 Task: Click the Documents Section Under Process Payment.
Action: Mouse moved to (121, 14)
Screenshot: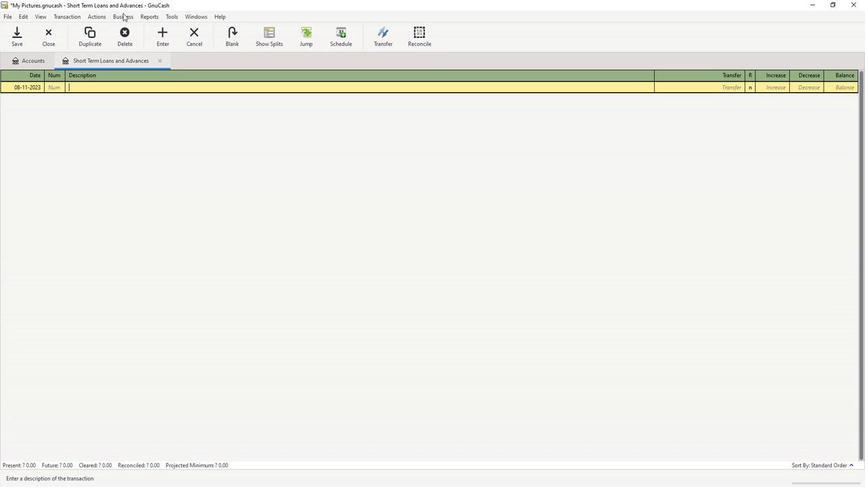 
Action: Mouse pressed left at (121, 14)
Screenshot: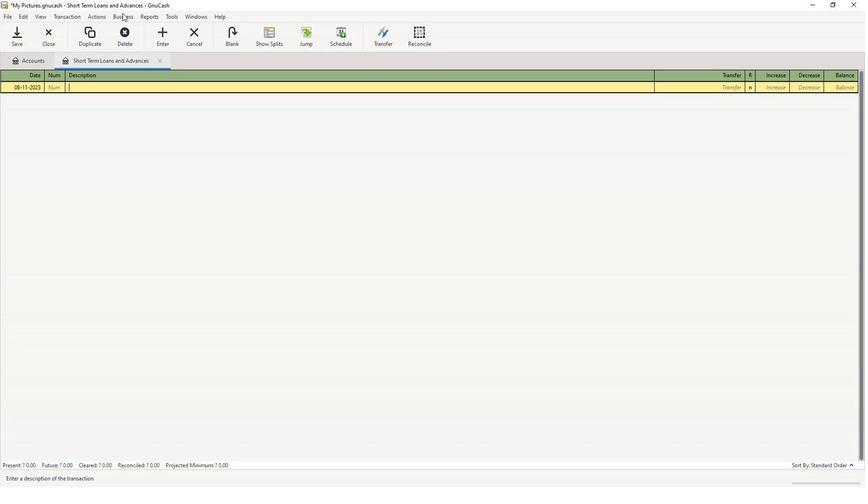 
Action: Mouse moved to (132, 27)
Screenshot: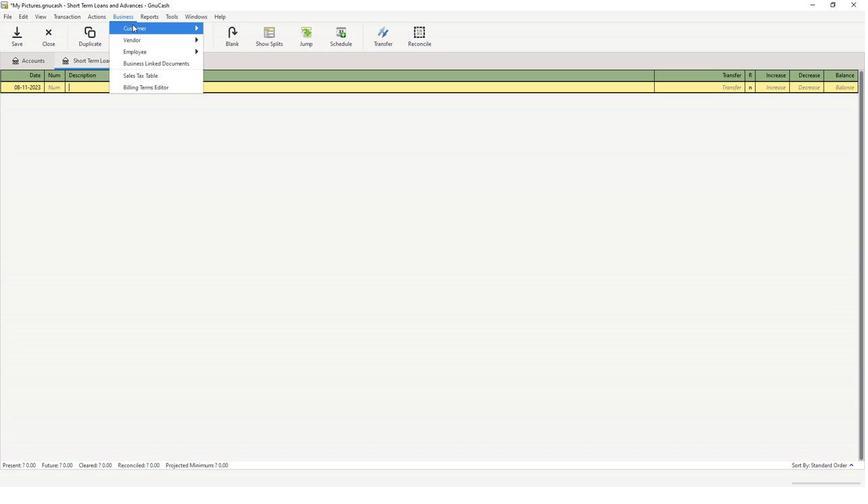 
Action: Mouse pressed left at (132, 27)
Screenshot: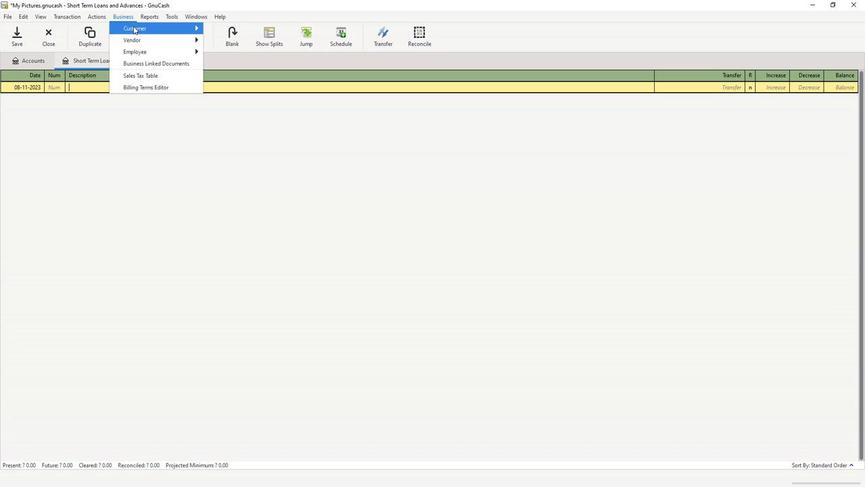 
Action: Mouse moved to (240, 110)
Screenshot: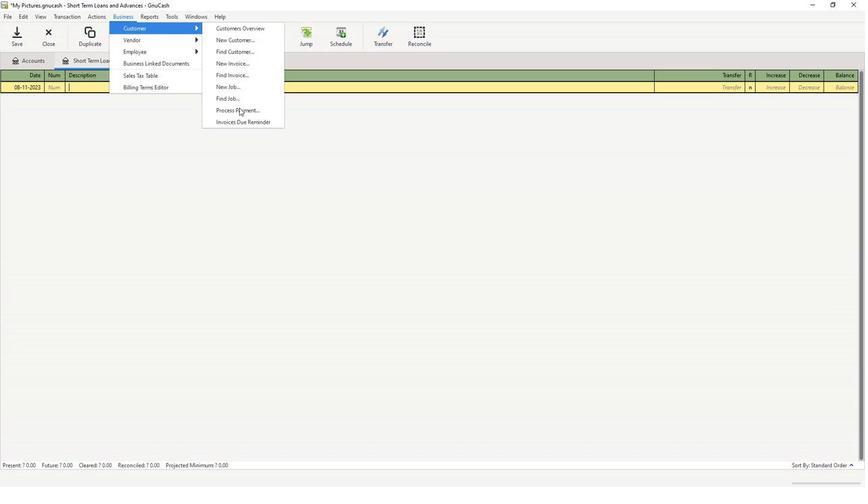 
Action: Mouse pressed left at (240, 110)
Screenshot: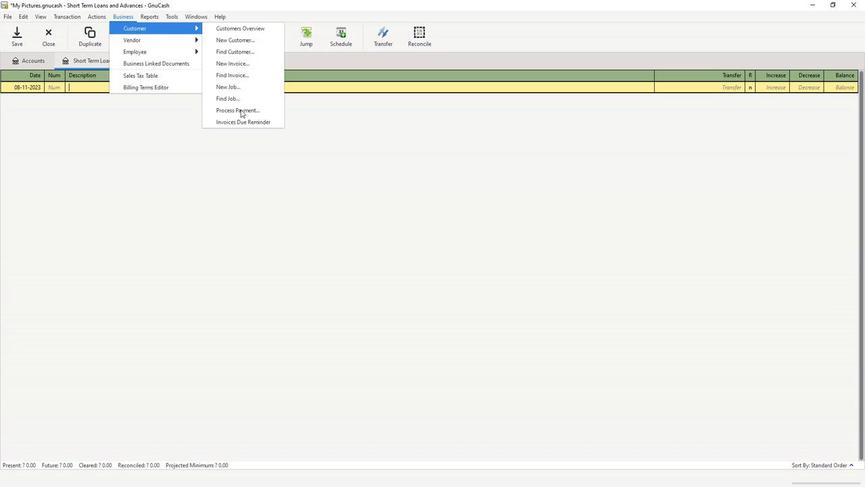
Action: Mouse moved to (350, 195)
Screenshot: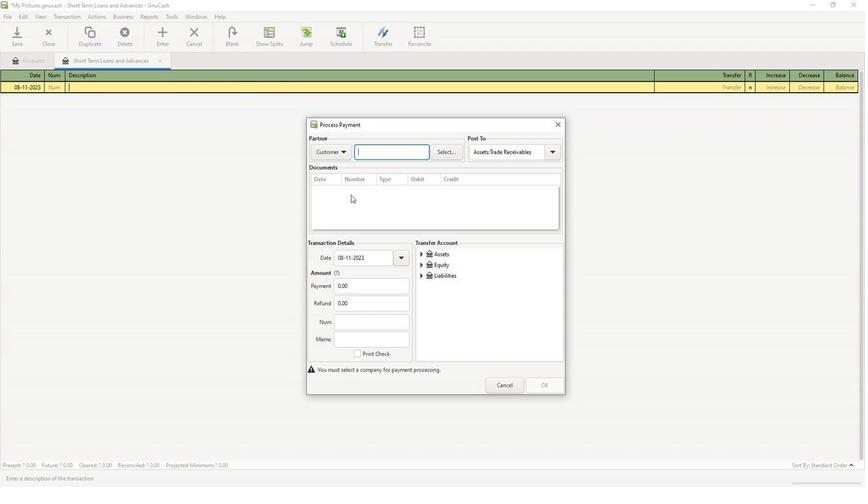 
Action: Mouse pressed left at (350, 195)
Screenshot: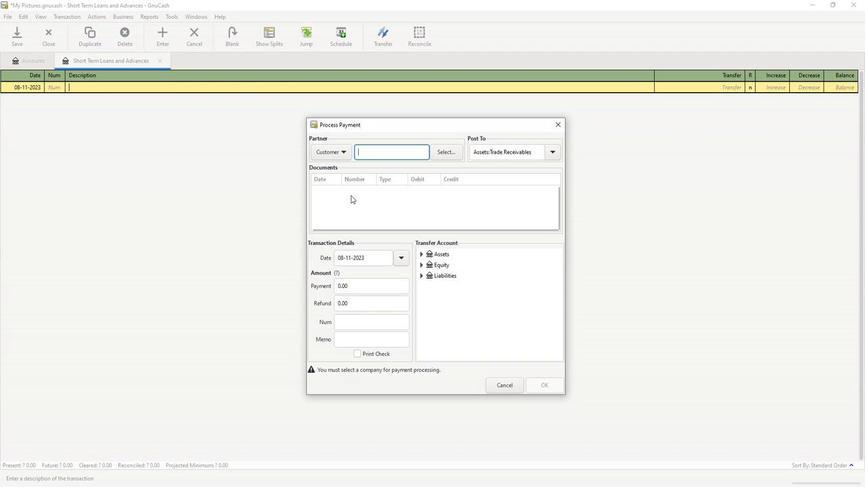 
